 Task: Change the display output to Direct3D9 video output.
Action: Mouse moved to (110, 17)
Screenshot: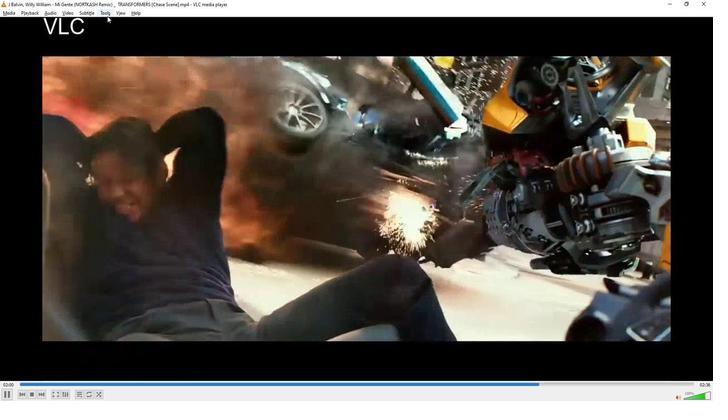 
Action: Mouse pressed left at (110, 17)
Screenshot: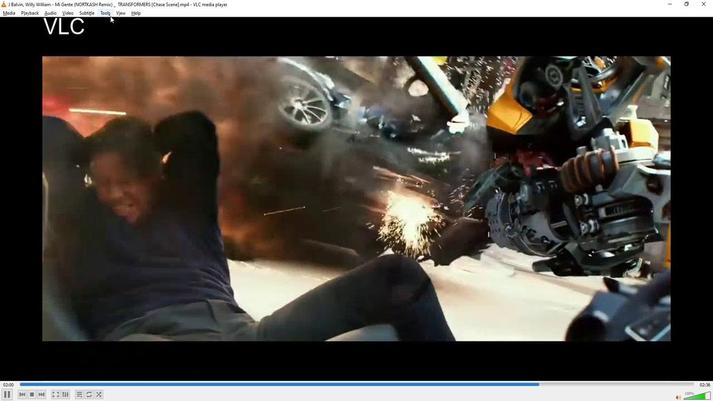 
Action: Mouse moved to (107, 15)
Screenshot: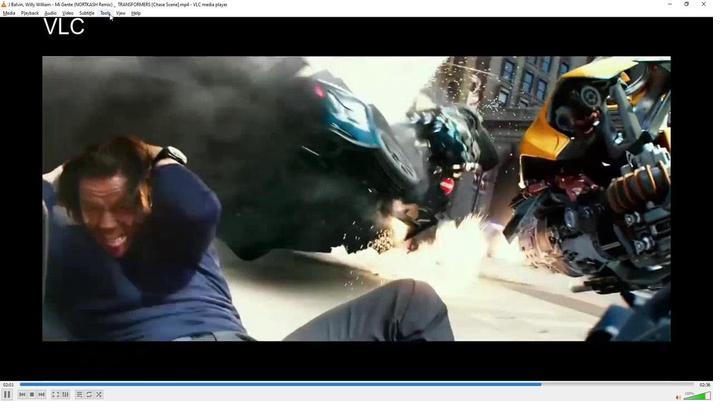 
Action: Mouse pressed left at (107, 15)
Screenshot: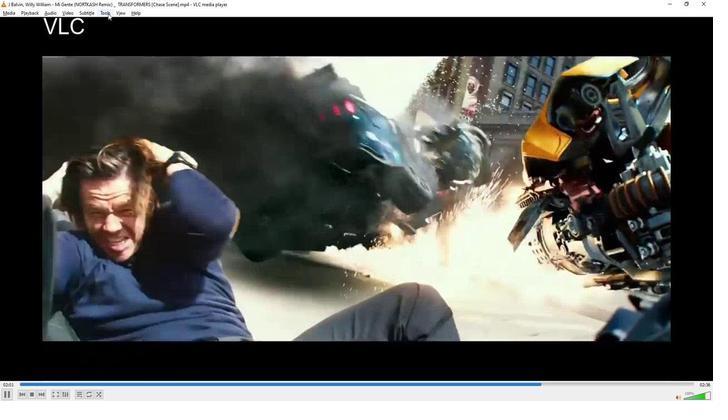 
Action: Mouse moved to (123, 100)
Screenshot: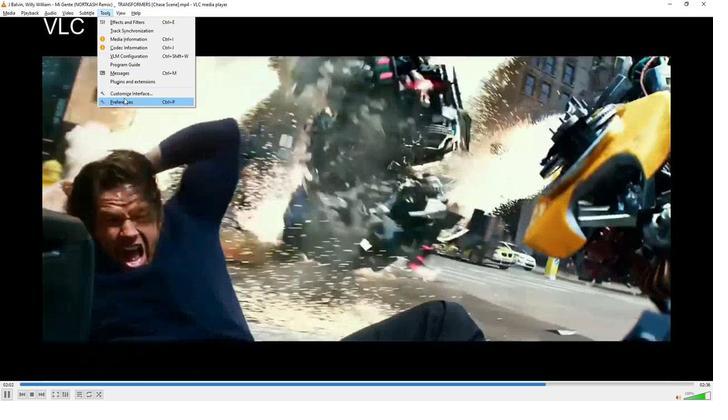 
Action: Mouse pressed left at (123, 100)
Screenshot: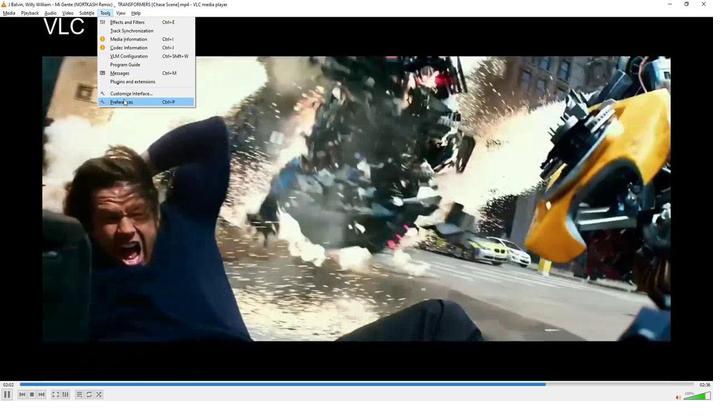 
Action: Mouse moved to (300, 62)
Screenshot: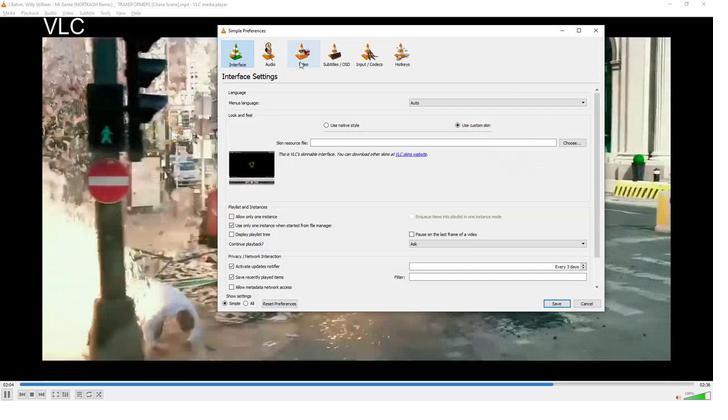 
Action: Mouse pressed left at (300, 62)
Screenshot: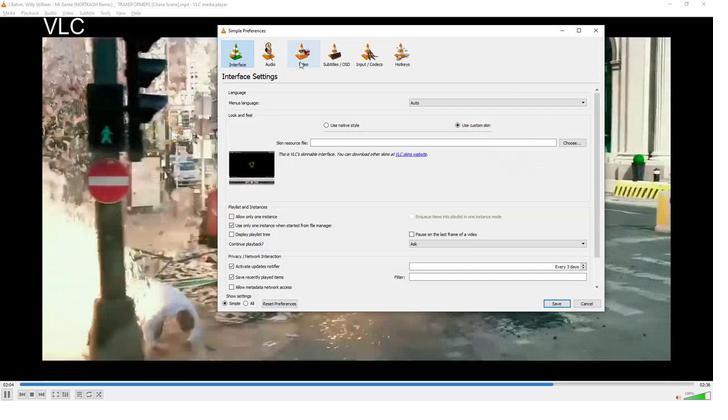 
Action: Mouse moved to (423, 129)
Screenshot: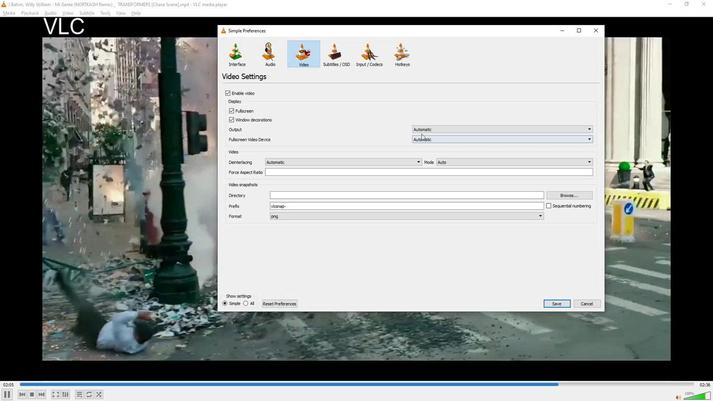 
Action: Mouse pressed left at (423, 129)
Screenshot: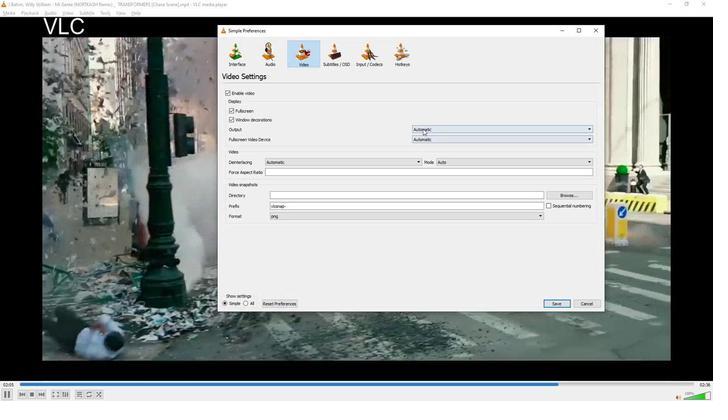 
Action: Mouse moved to (423, 145)
Screenshot: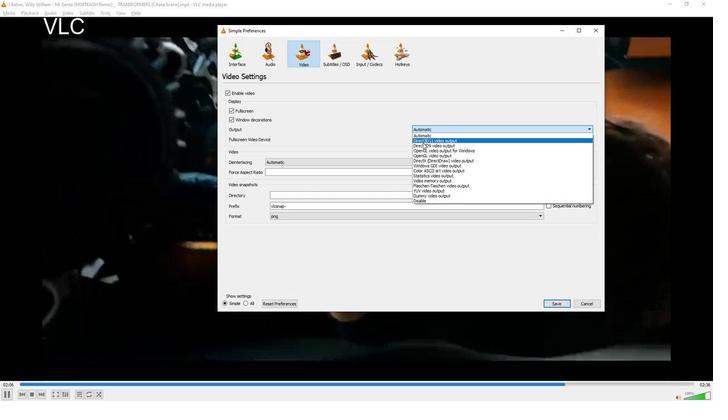 
Action: Mouse pressed left at (423, 145)
Screenshot: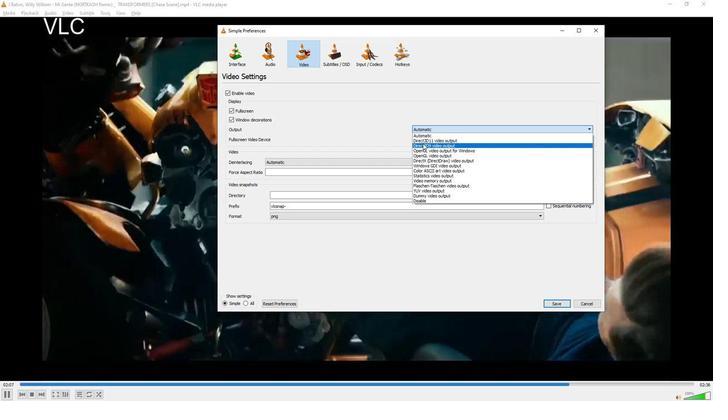 
Action: Mouse moved to (362, 112)
Screenshot: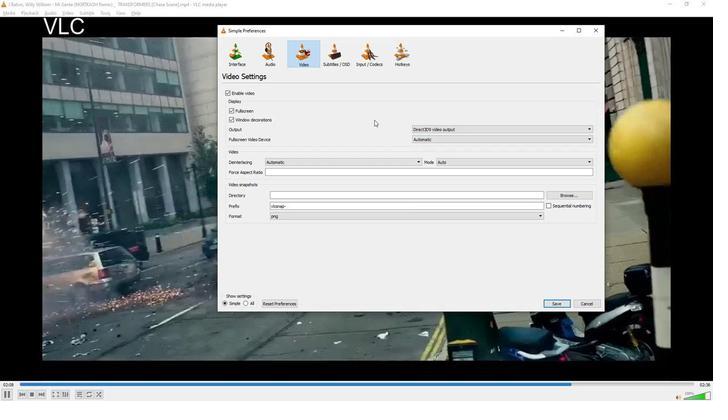 
